 Task: View and add the product "Emerald 2 Ply Bathroom Tissue (4 ct)" to cart from the store "DashMart".
Action: Mouse pressed left at (53, 95)
Screenshot: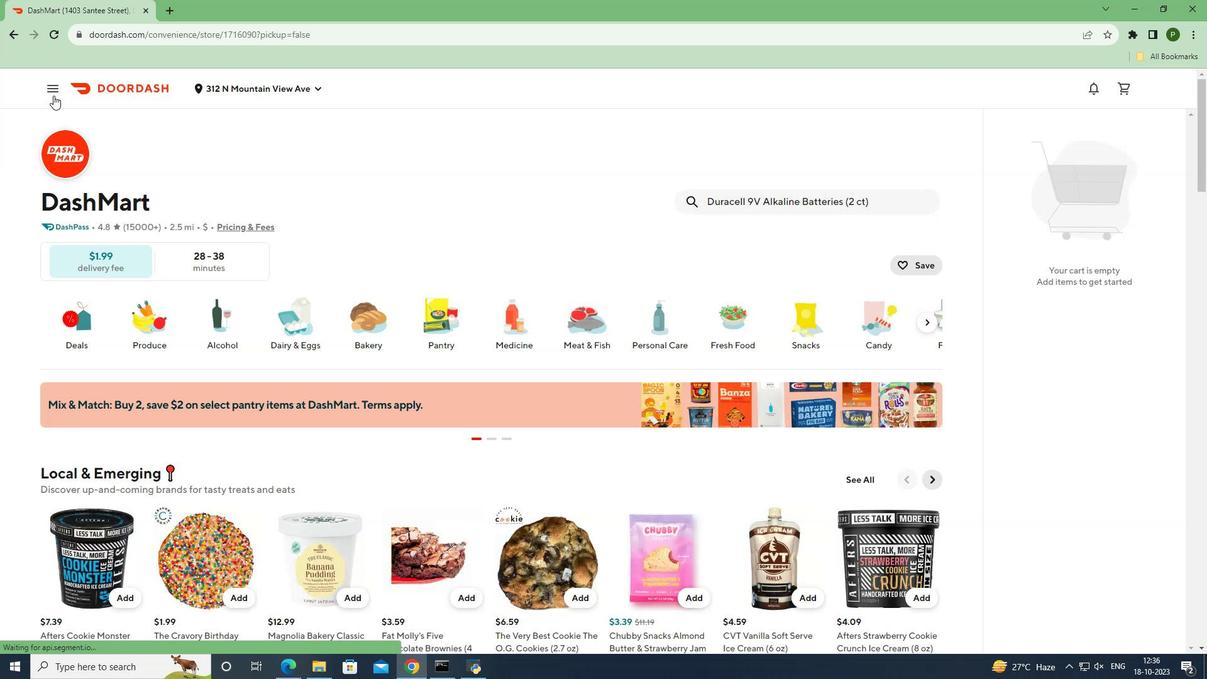 
Action: Mouse moved to (47, 183)
Screenshot: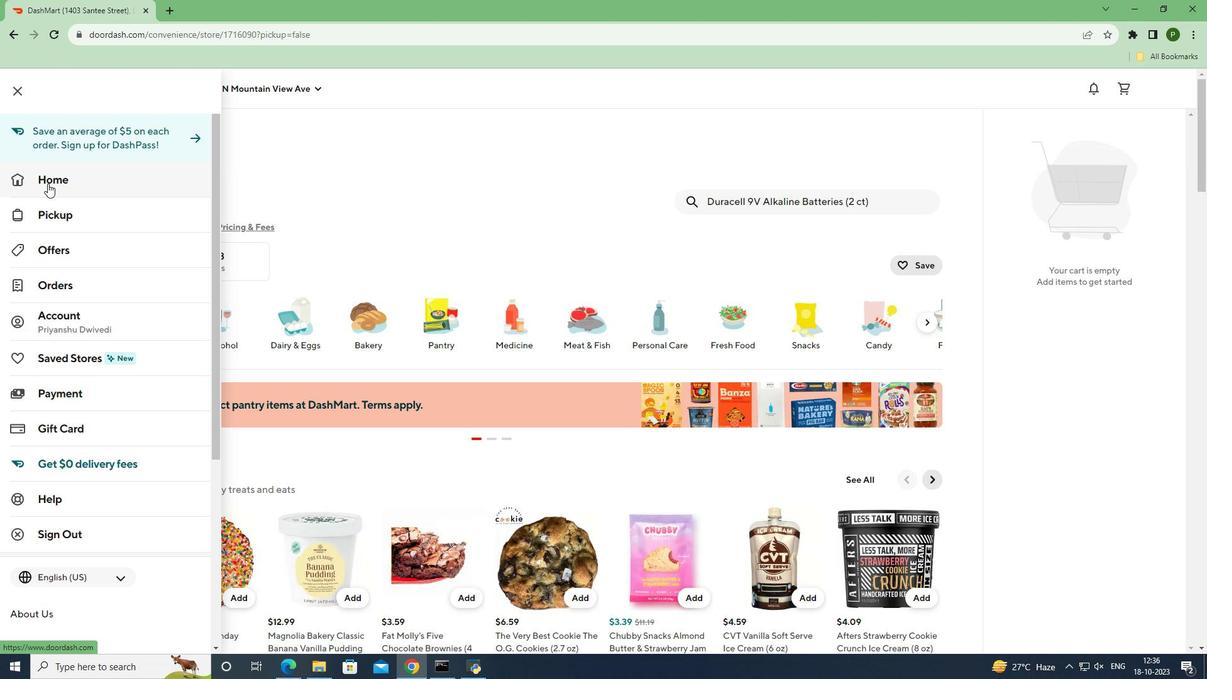 
Action: Mouse pressed left at (47, 183)
Screenshot: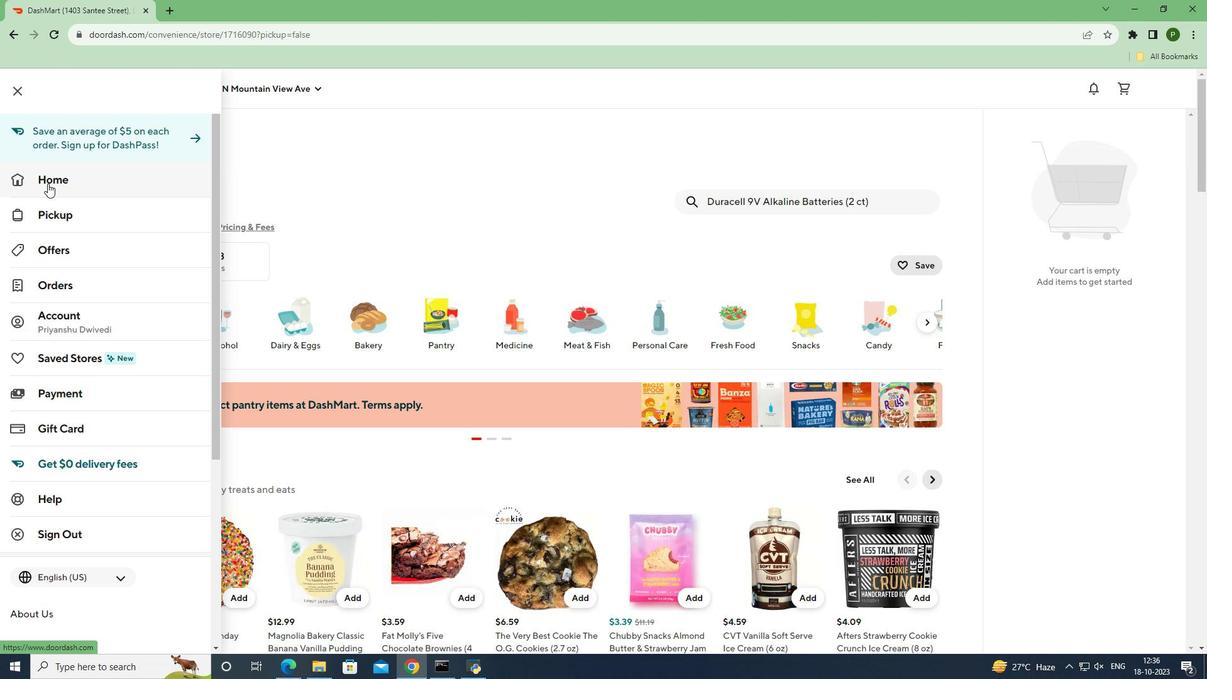 
Action: Mouse moved to (957, 137)
Screenshot: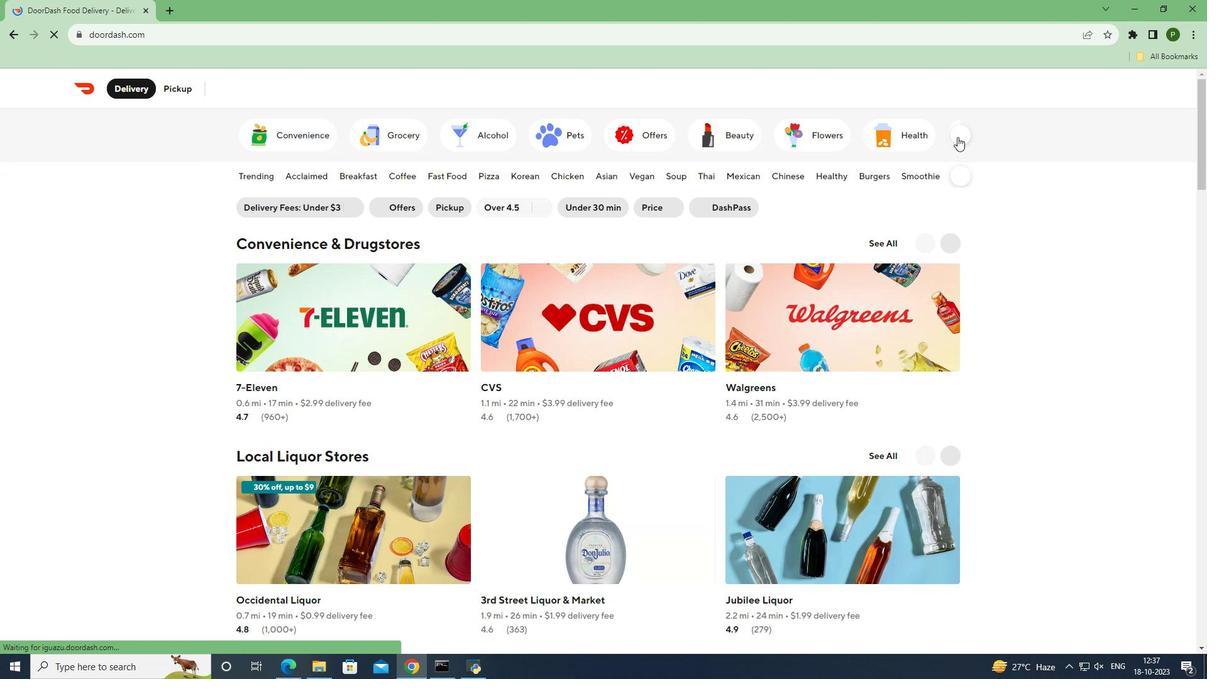 
Action: Mouse pressed left at (957, 137)
Screenshot: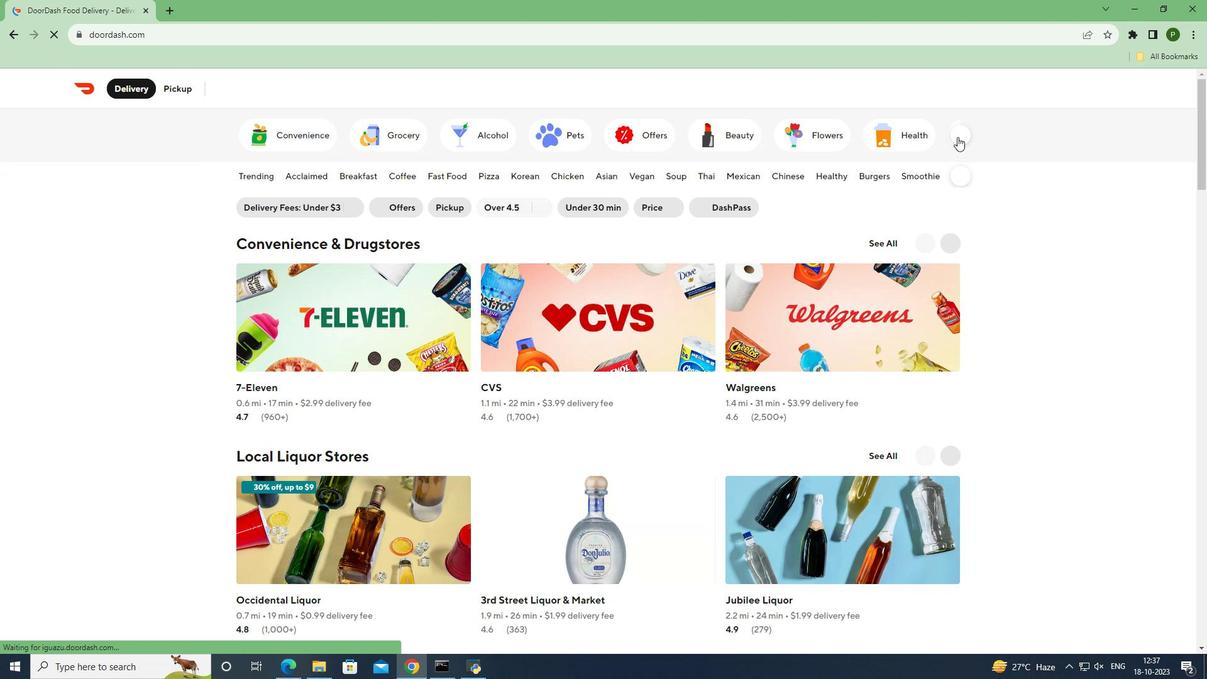 
Action: Mouse moved to (482, 137)
Screenshot: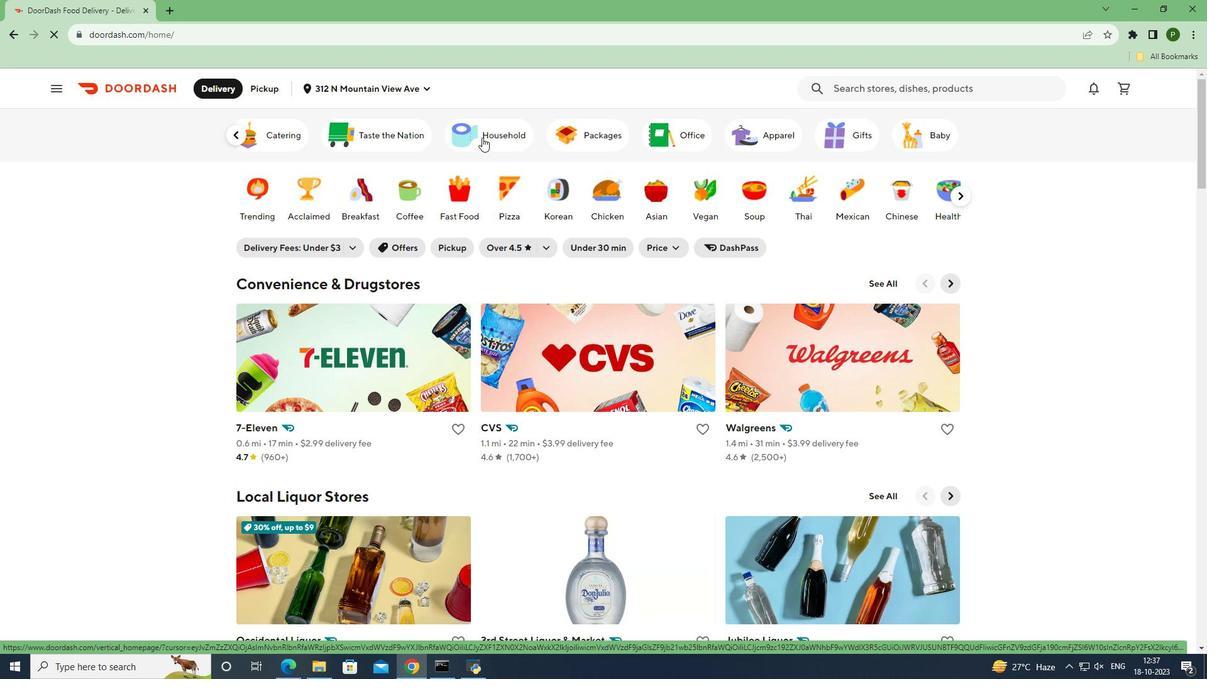 
Action: Mouse pressed left at (482, 137)
Screenshot: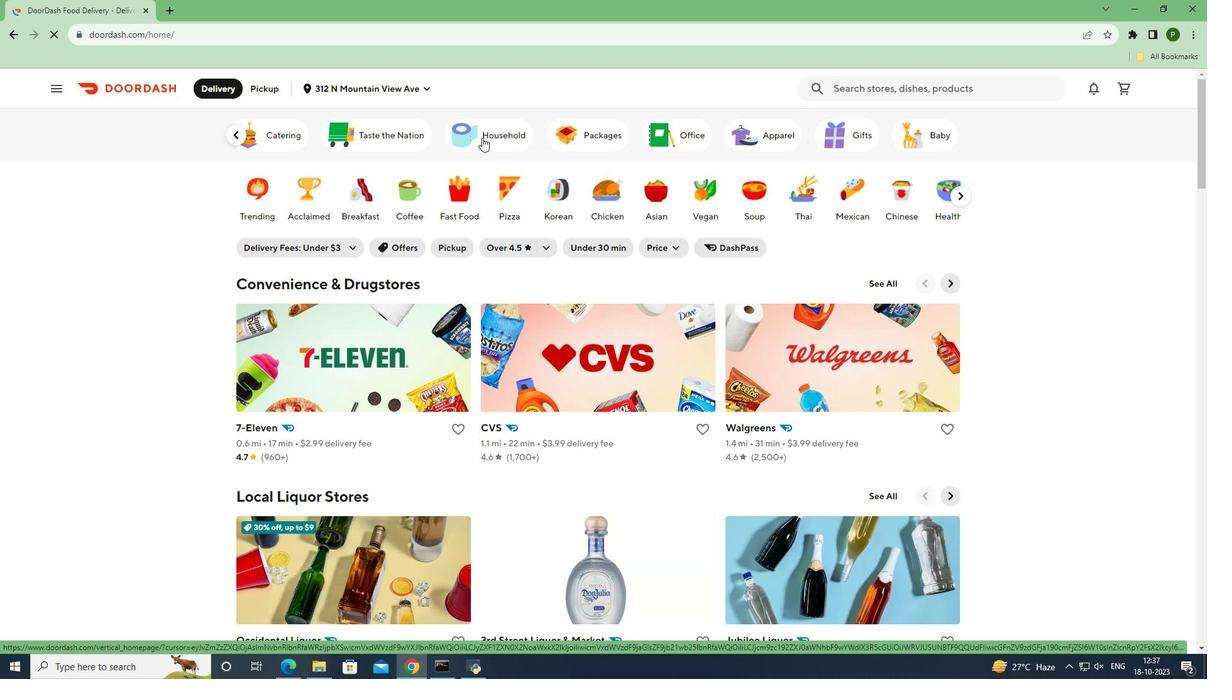 
Action: Mouse moved to (379, 482)
Screenshot: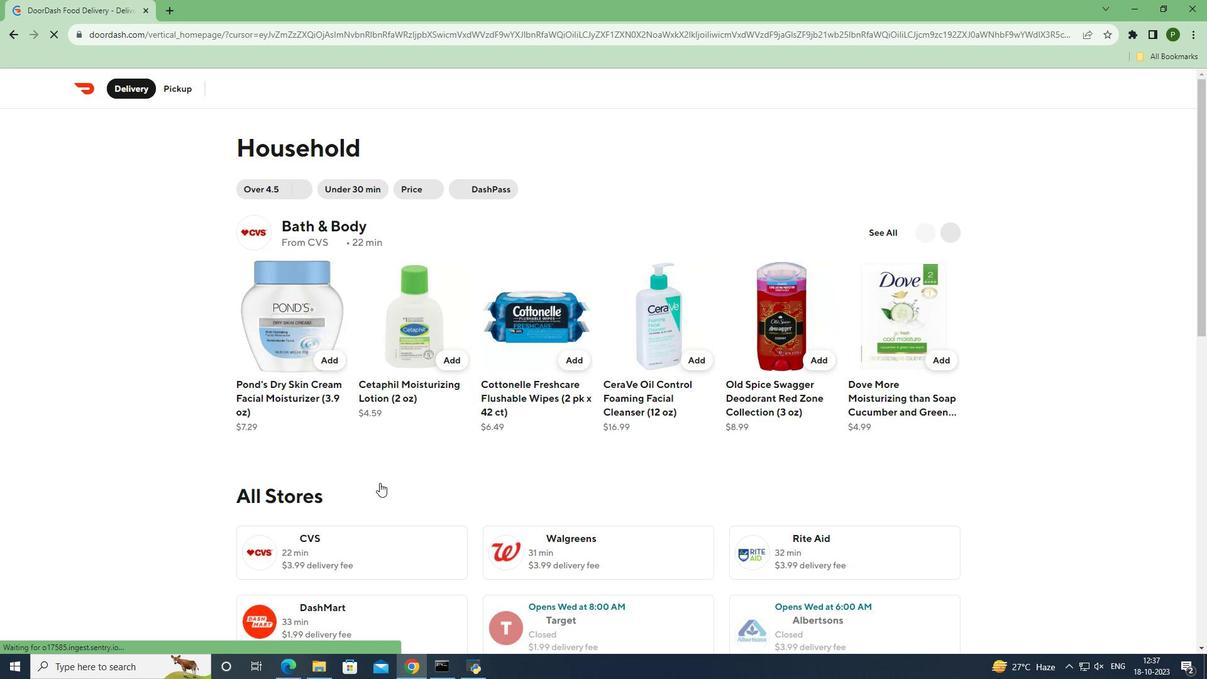 
Action: Mouse scrolled (379, 482) with delta (0, 0)
Screenshot: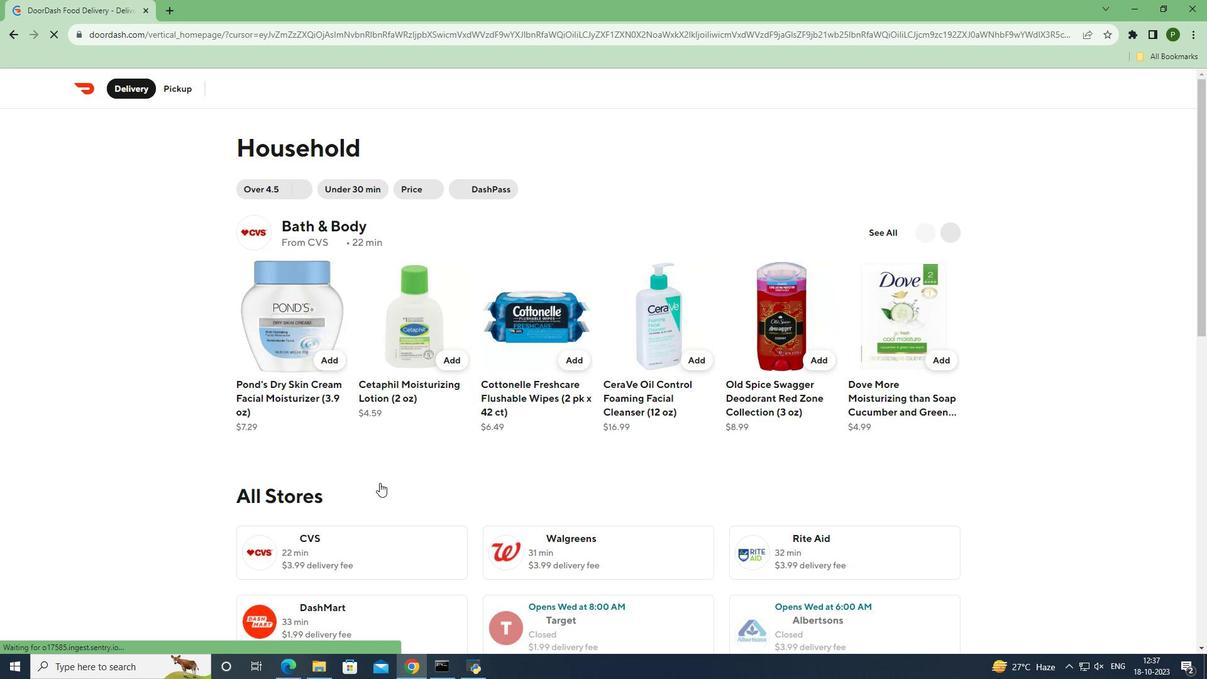 
Action: Mouse moved to (379, 484)
Screenshot: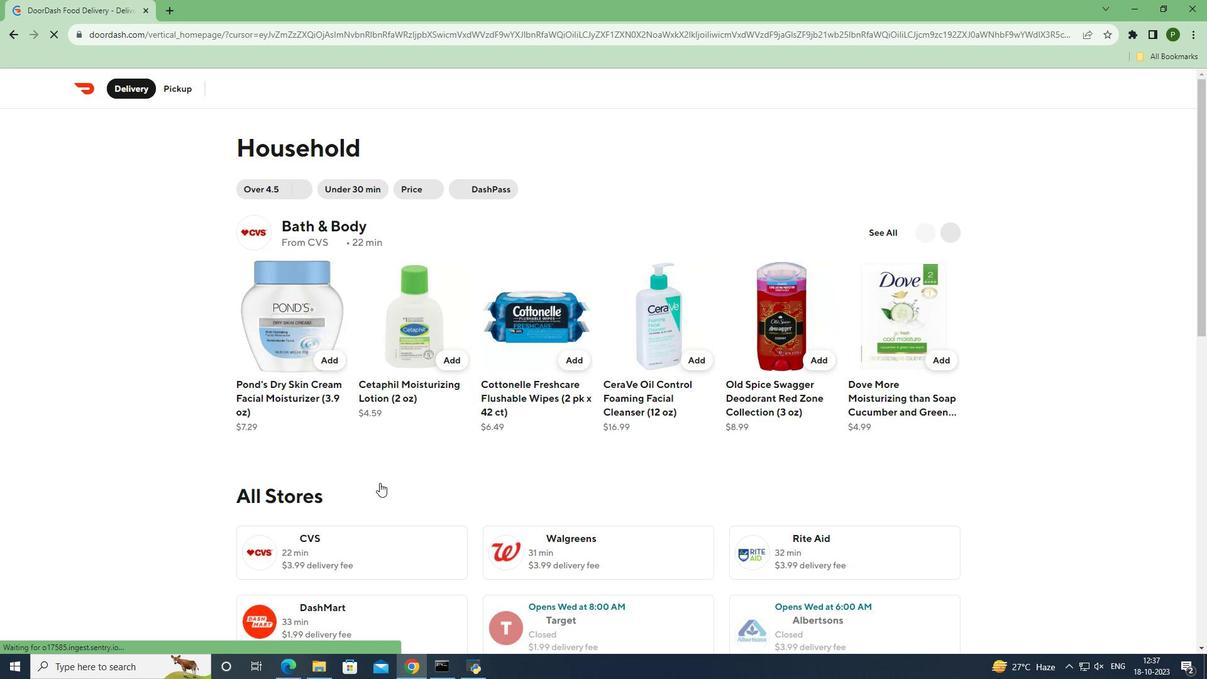 
Action: Mouse scrolled (379, 483) with delta (0, 0)
Screenshot: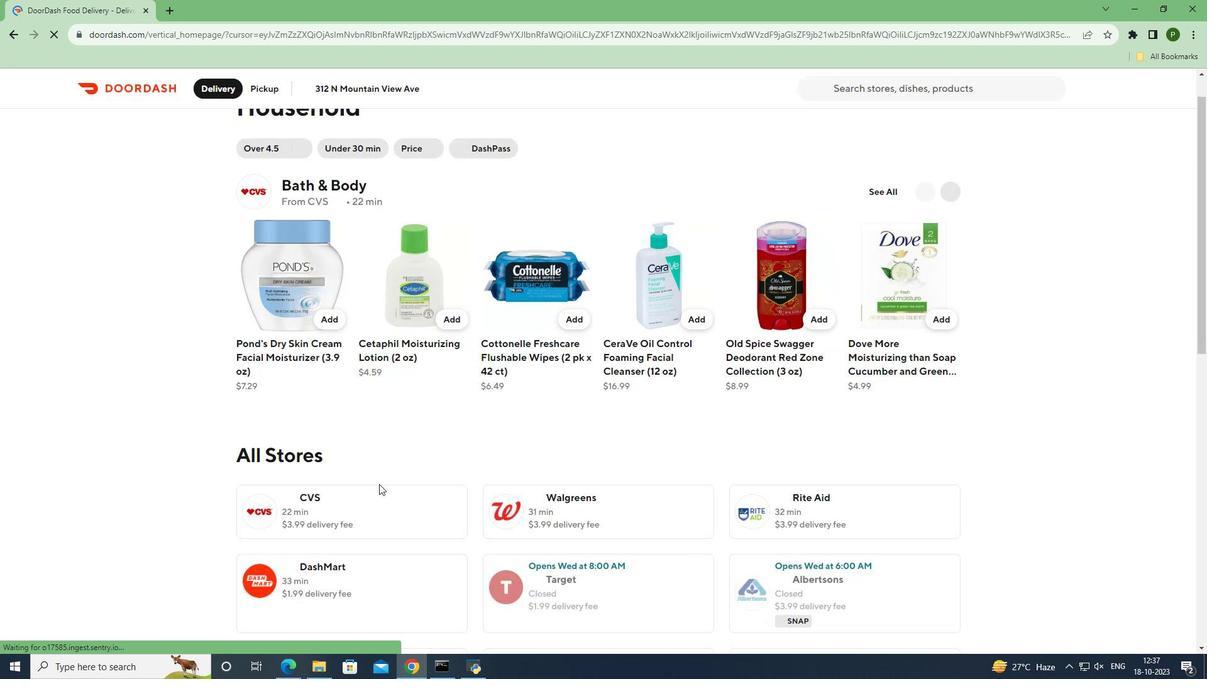 
Action: Mouse moved to (352, 485)
Screenshot: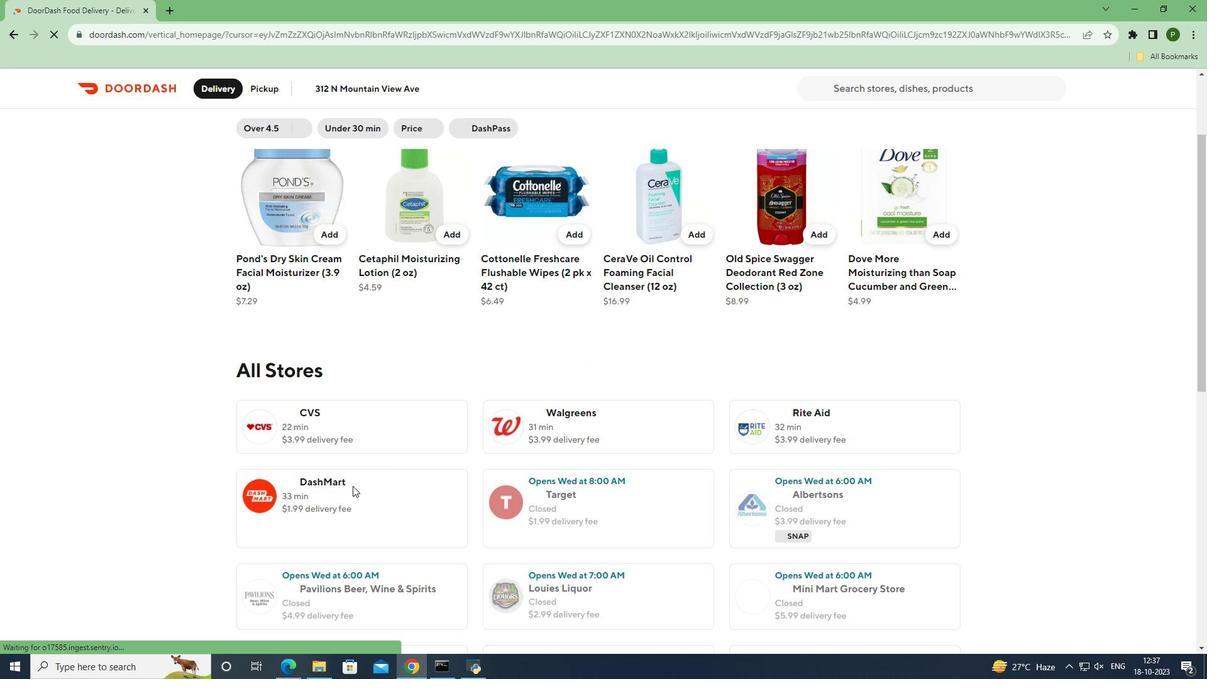 
Action: Mouse pressed left at (352, 485)
Screenshot: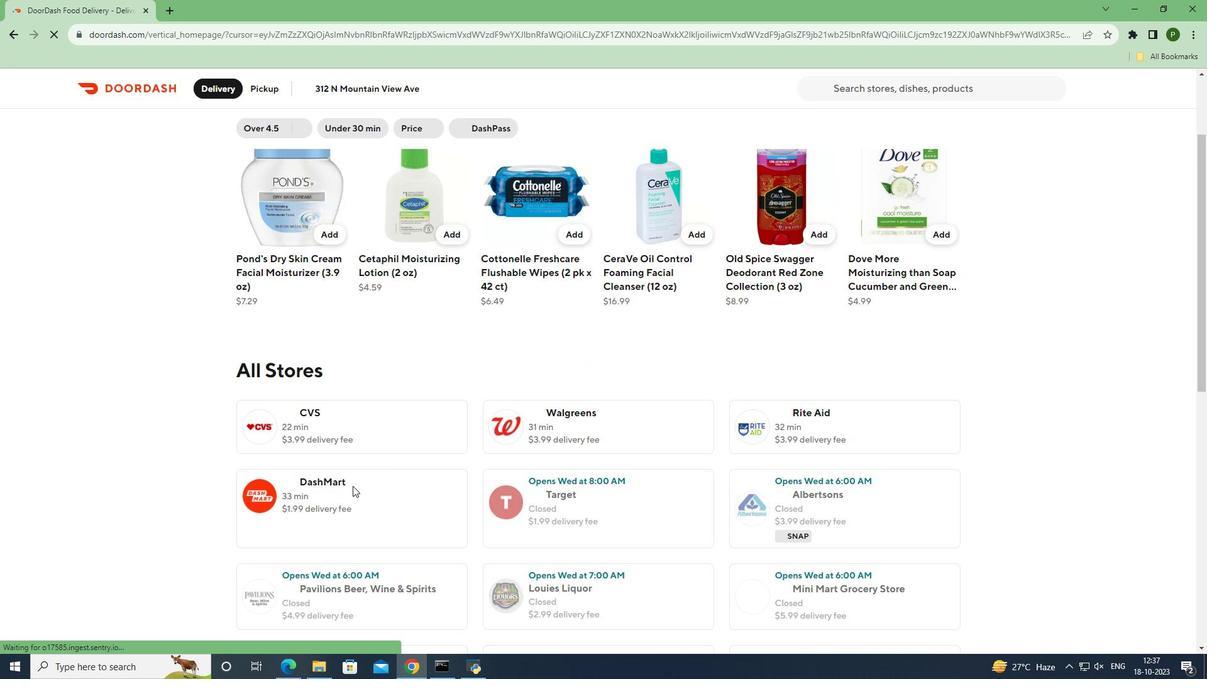 
Action: Mouse moved to (383, 494)
Screenshot: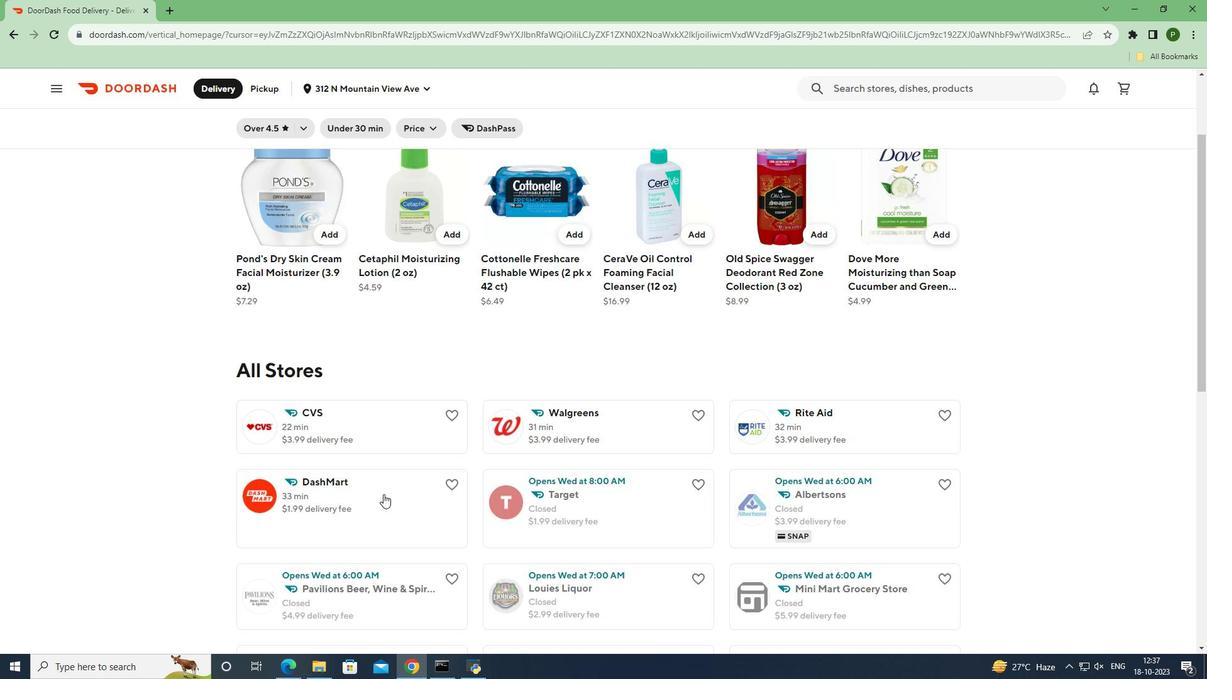 
Action: Mouse pressed left at (383, 494)
Screenshot: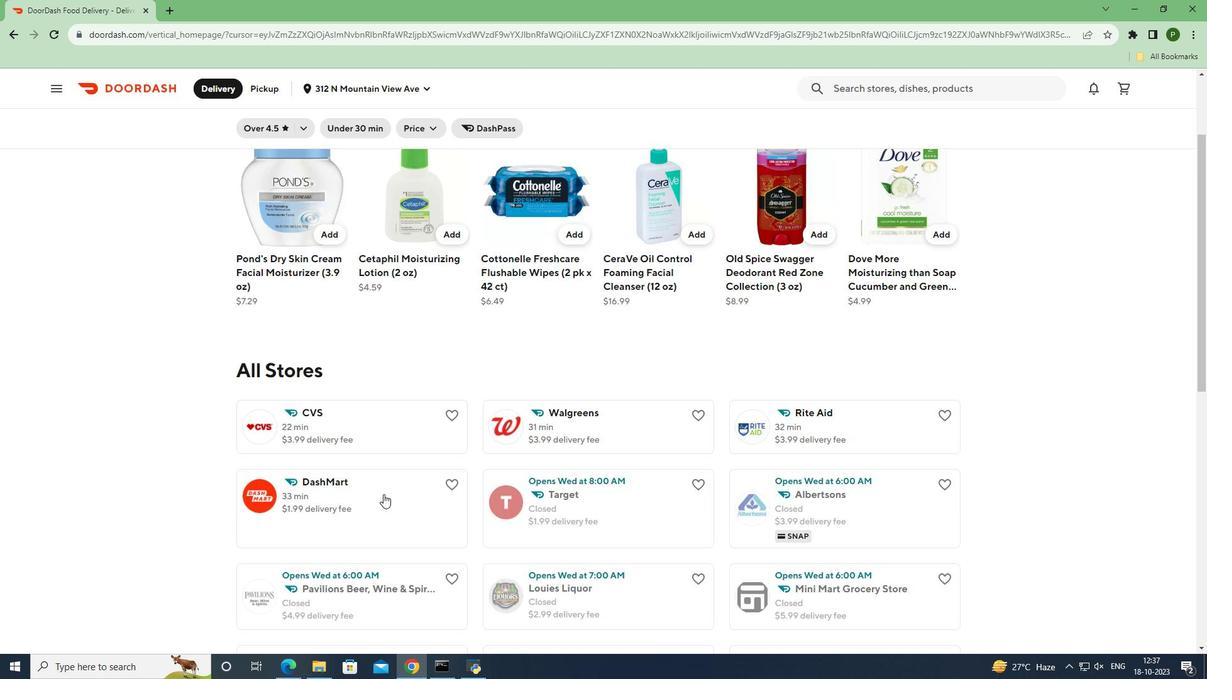 
Action: Mouse moved to (733, 205)
Screenshot: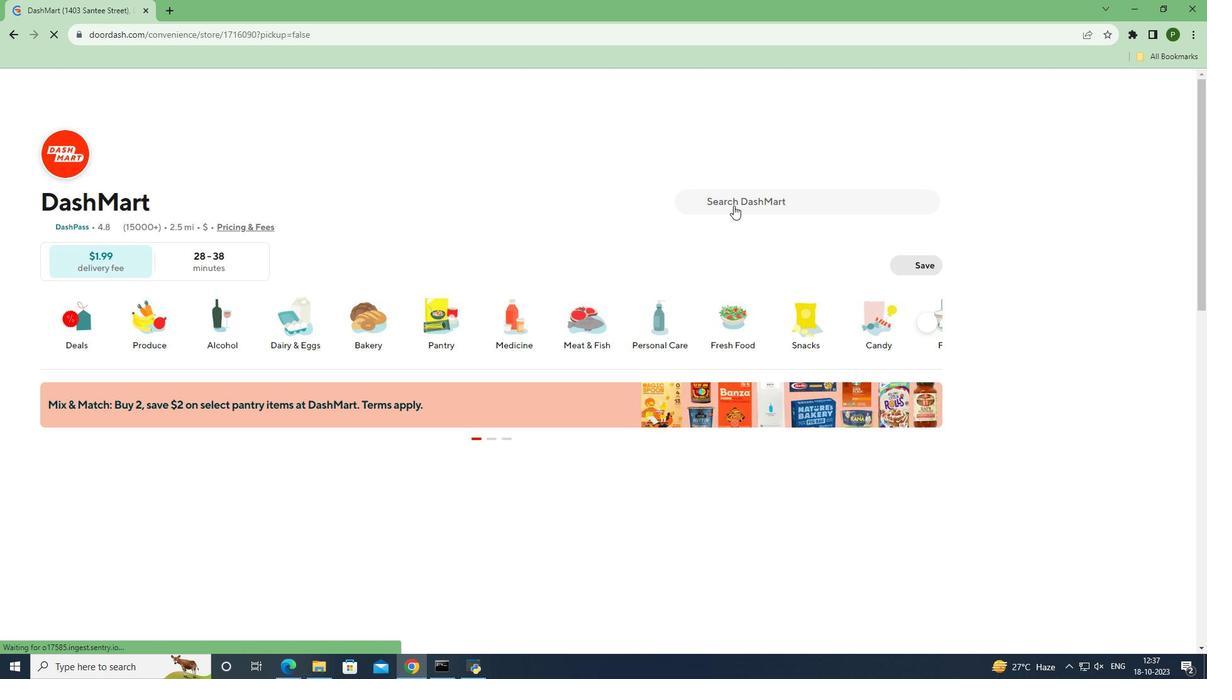 
Action: Mouse pressed left at (733, 205)
Screenshot: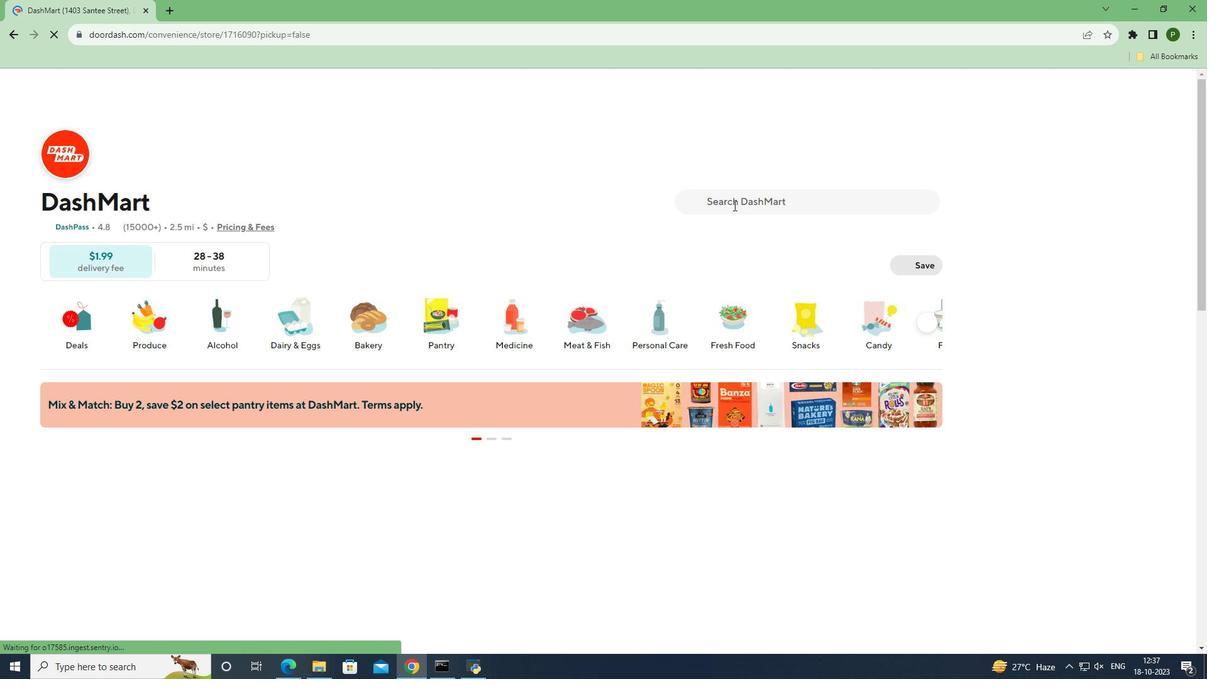 
Action: Key pressed <Key.caps_lock>E<Key.caps_lock>merald<Key.space>2<Key.space><Key.caps_lock>P<Key.caps_lock>ly<Key.space><Key.caps_lock>B<Key.caps_lock>athroom<Key.space><Key.caps_lock>T<Key.caps_lock>issue<Key.space><Key.shift_r>(4<Key.space>ct<Key.shift_r>)
Screenshot: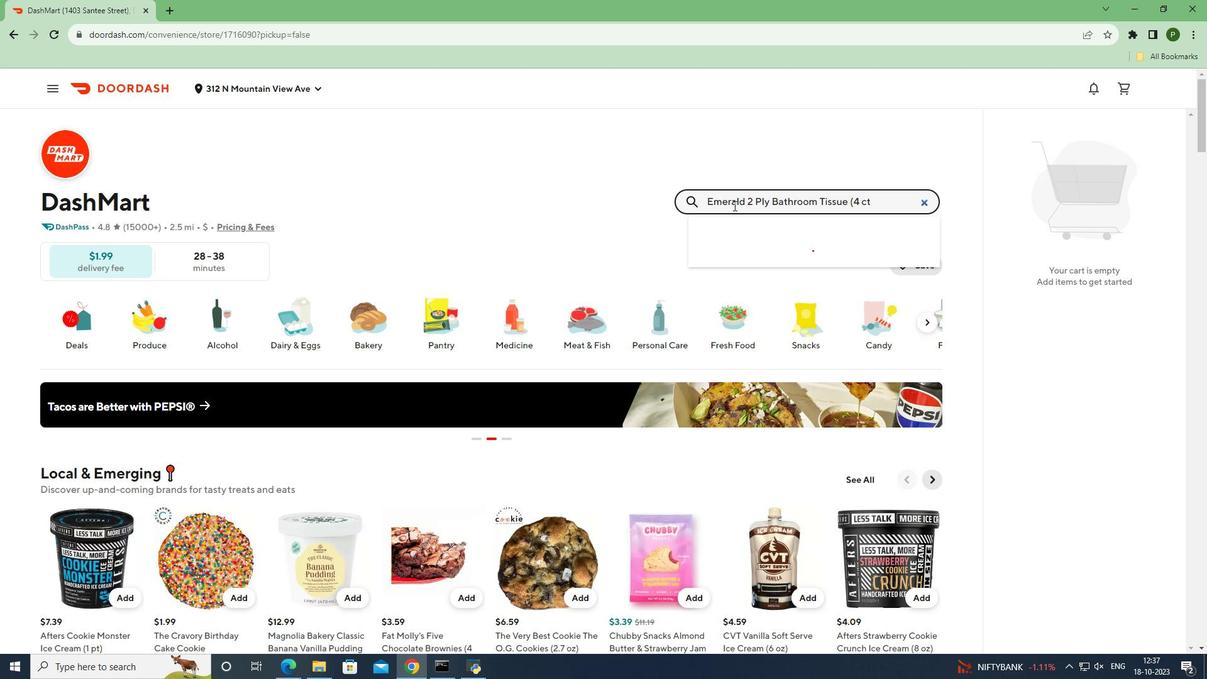 
Action: Mouse moved to (745, 242)
Screenshot: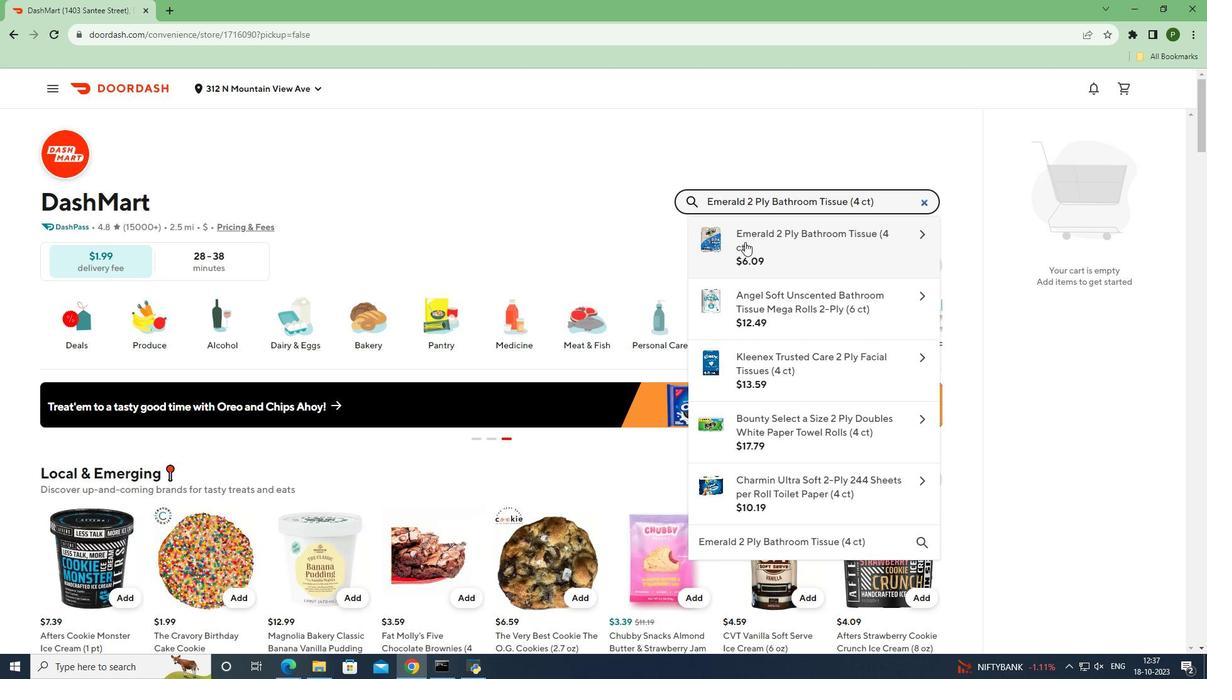 
Action: Mouse pressed left at (745, 242)
Screenshot: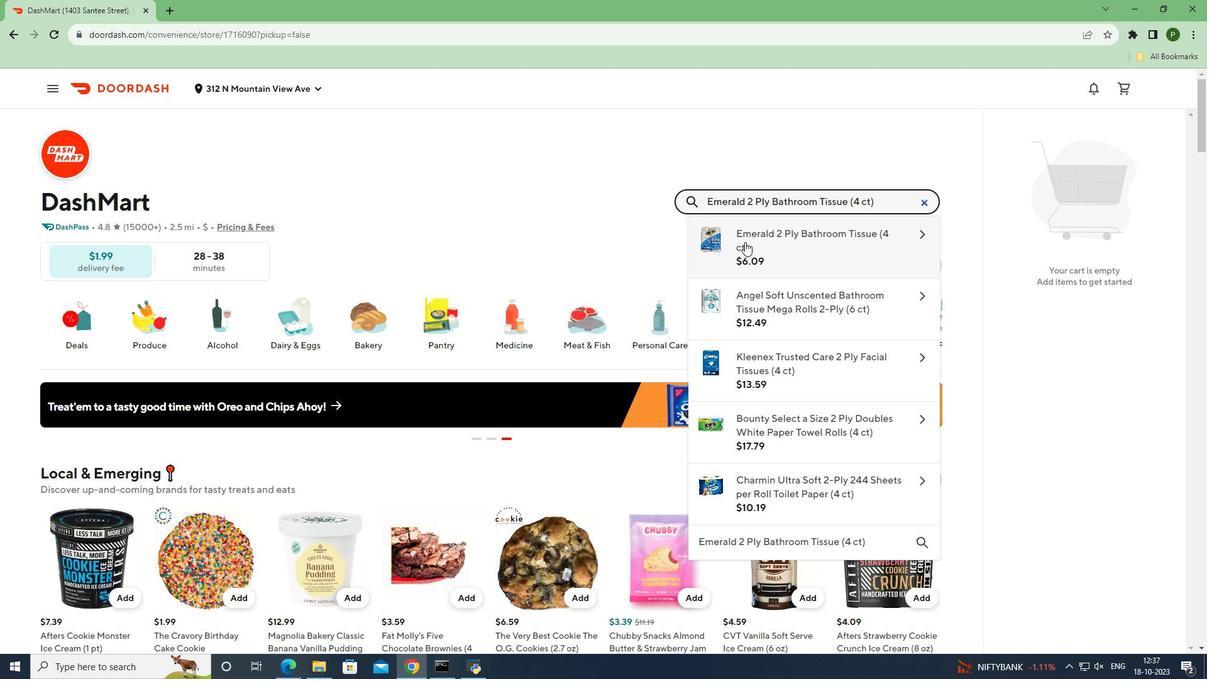 
Action: Mouse moved to (813, 622)
Screenshot: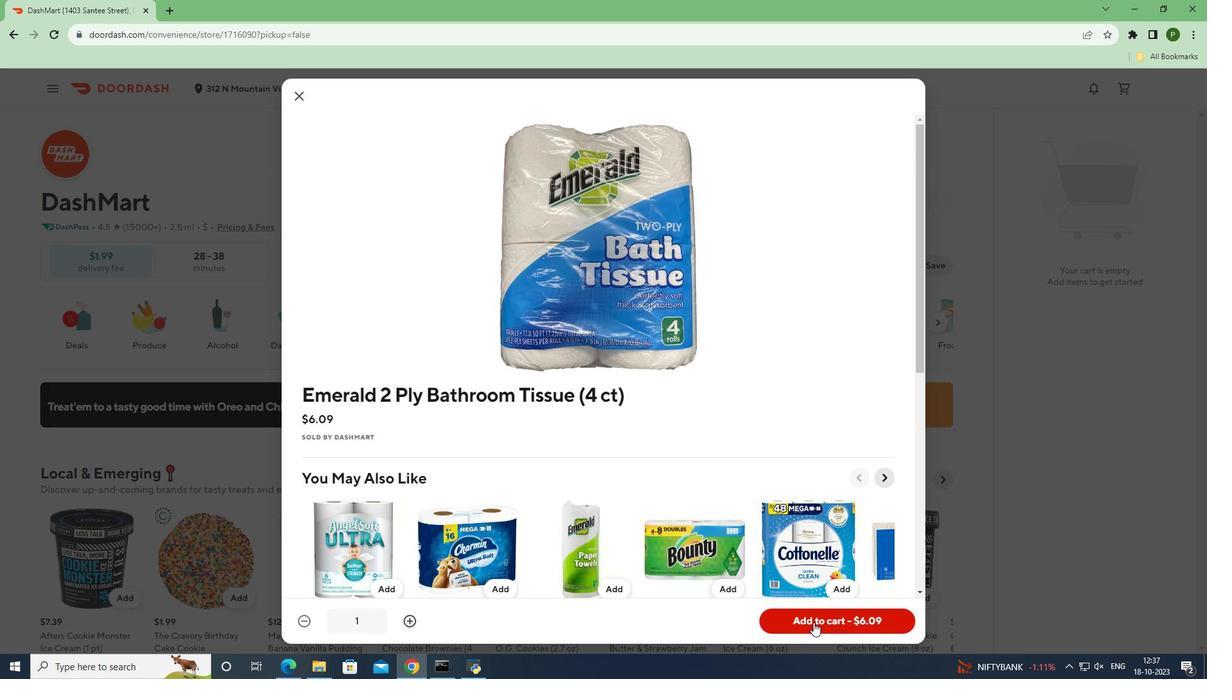 
Action: Mouse pressed left at (813, 622)
Screenshot: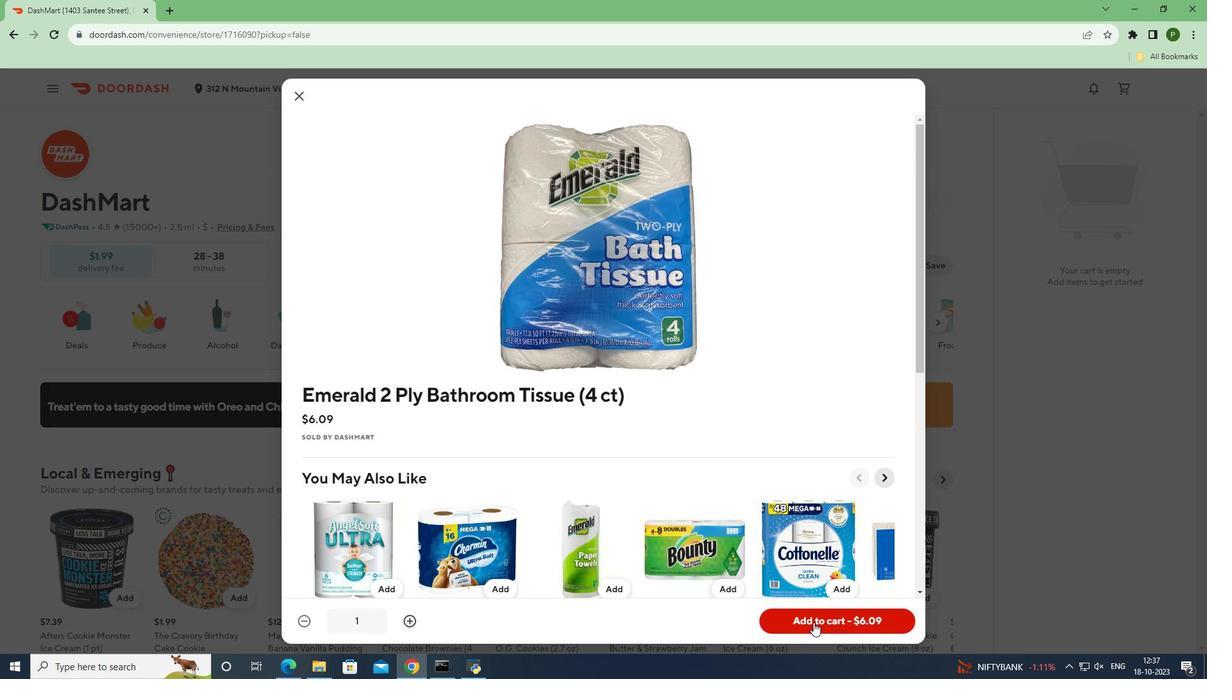
Action: Mouse moved to (973, 499)
Screenshot: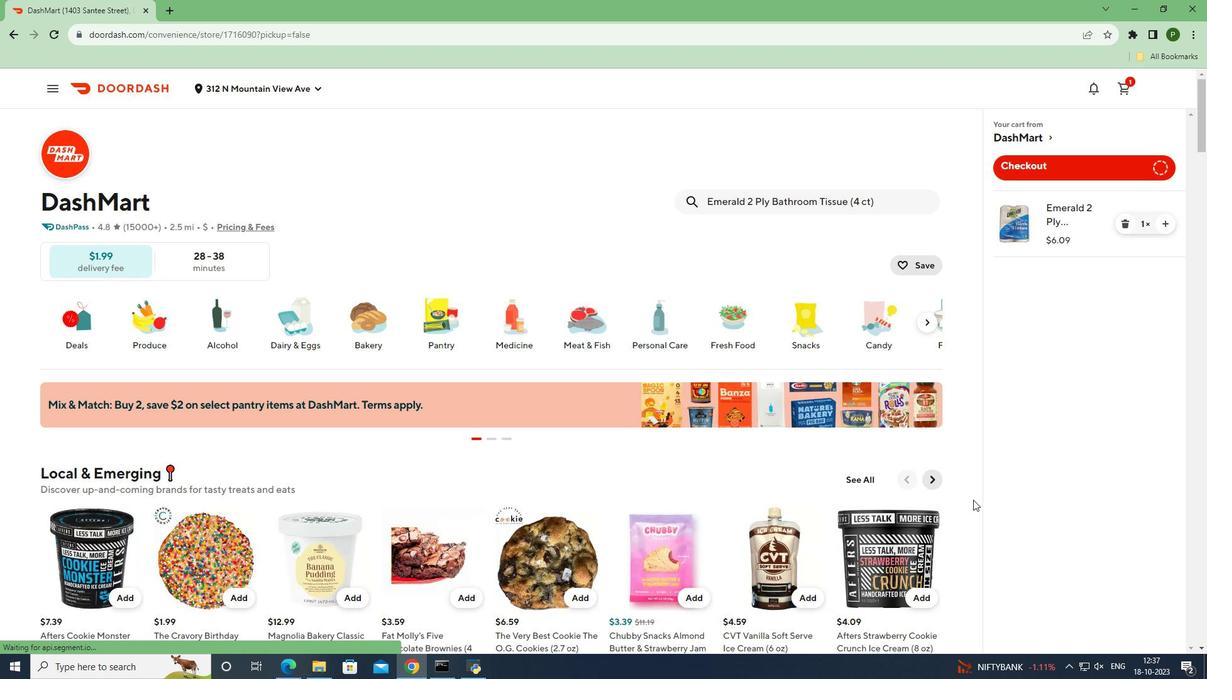 
